Task: View why LinkedIn.
Action: Mouse moved to (626, 79)
Screenshot: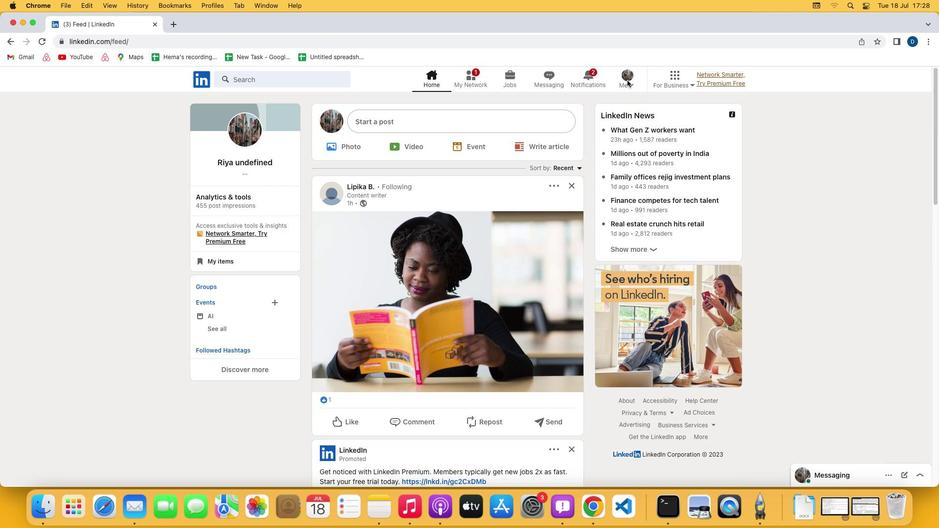 
Action: Mouse pressed left at (626, 79)
Screenshot: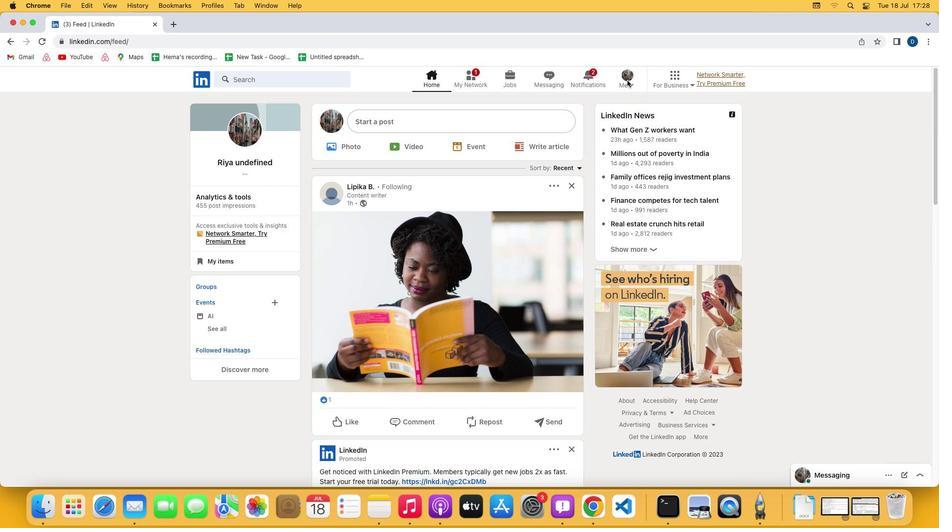 
Action: Mouse moved to (630, 82)
Screenshot: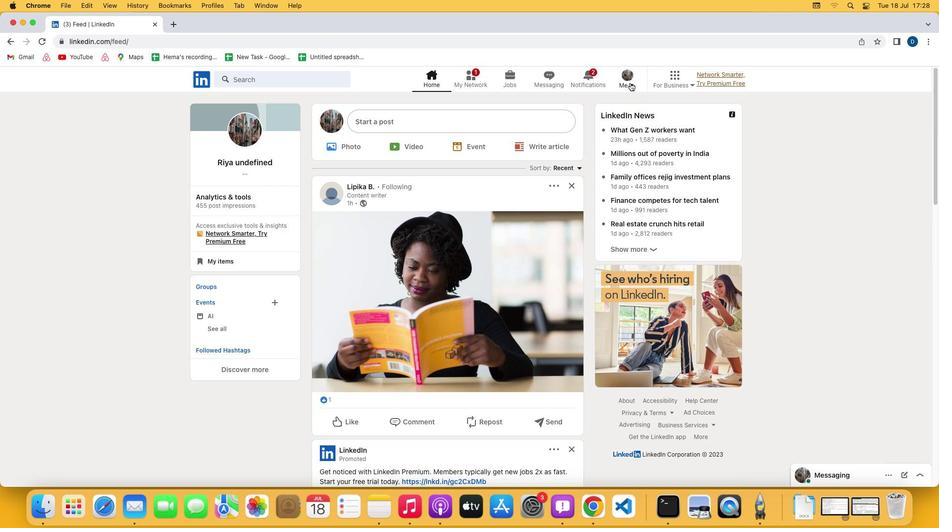 
Action: Mouse pressed left at (630, 82)
Screenshot: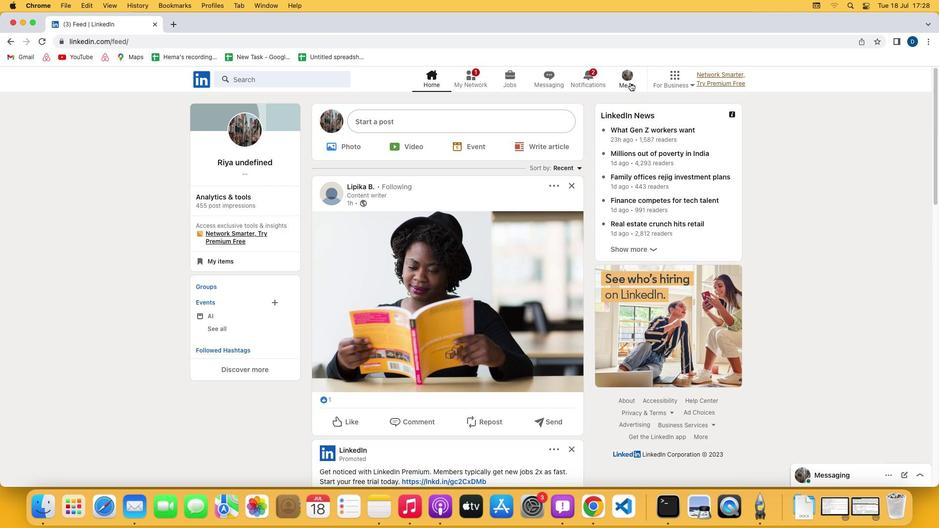 
Action: Mouse moved to (614, 133)
Screenshot: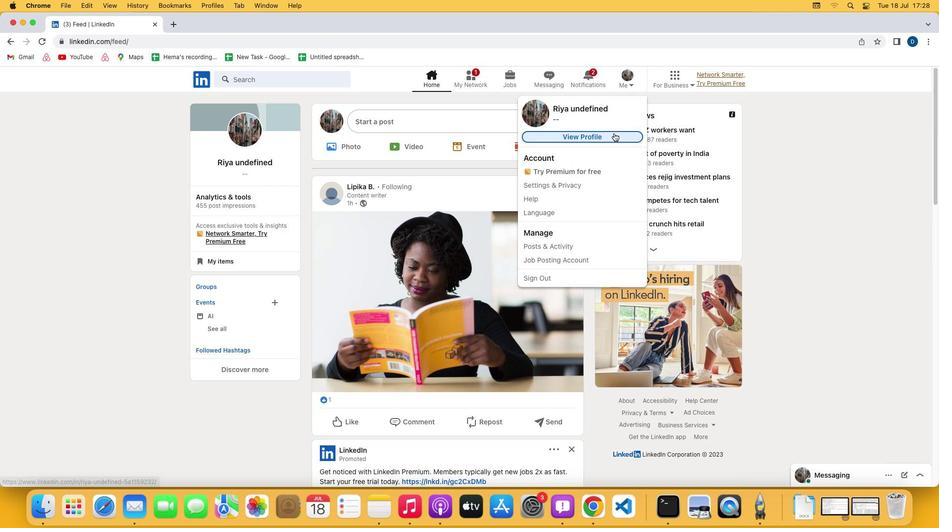 
Action: Mouse pressed left at (614, 133)
Screenshot: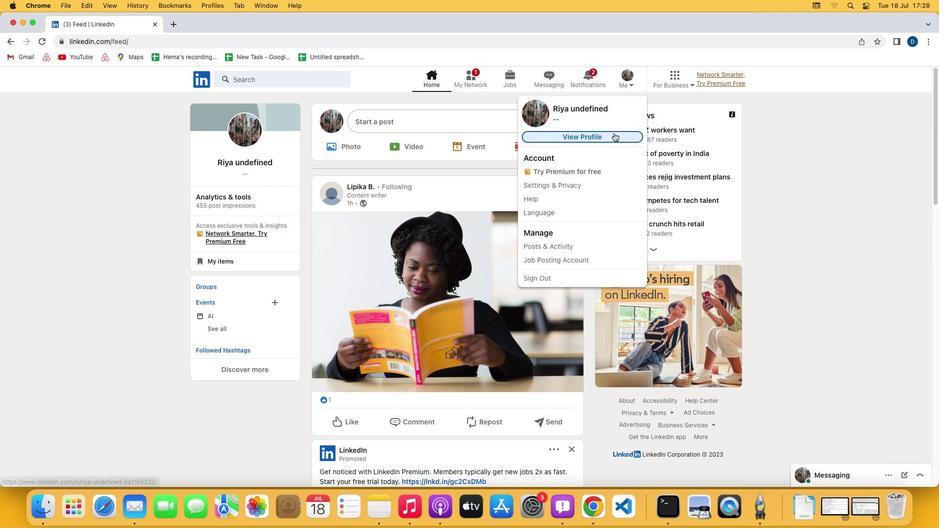 
Action: Mouse moved to (516, 283)
Screenshot: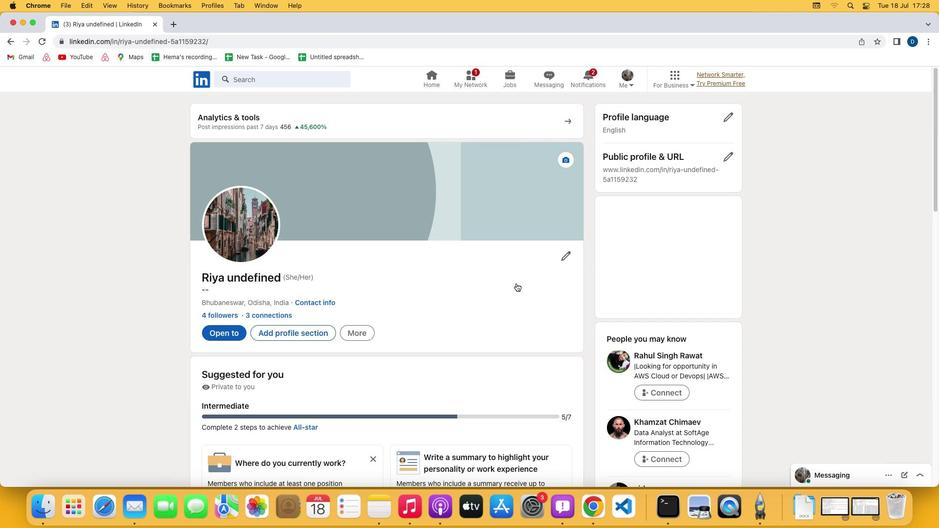 
Action: Mouse scrolled (516, 283) with delta (0, 0)
Screenshot: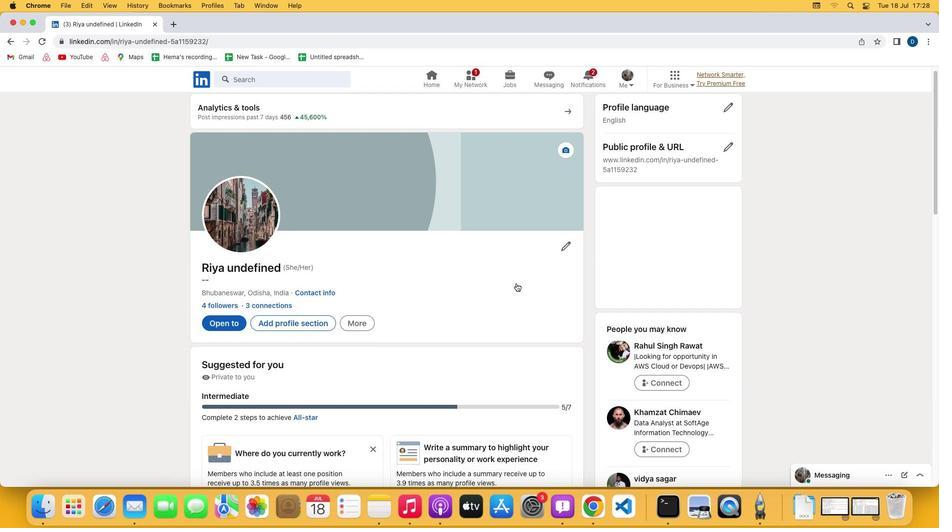 
Action: Mouse scrolled (516, 283) with delta (0, 0)
Screenshot: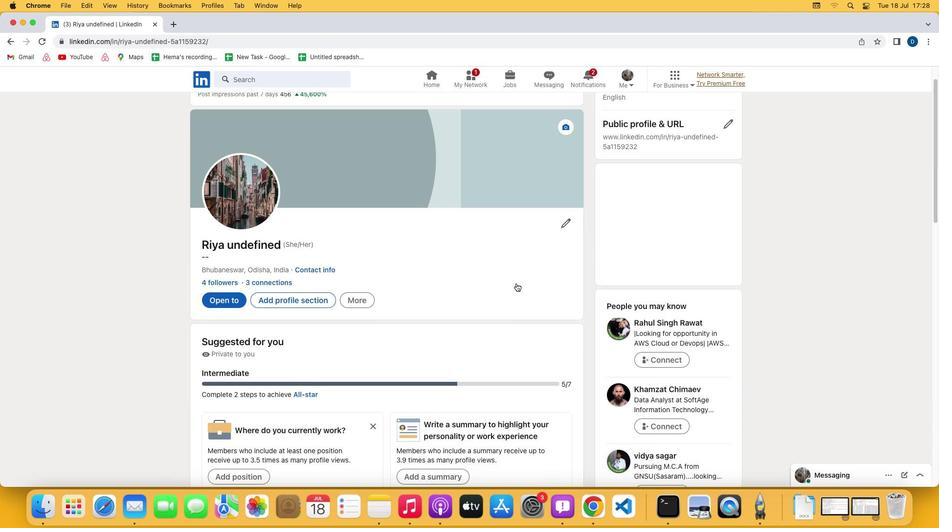 
Action: Mouse scrolled (516, 283) with delta (0, -1)
Screenshot: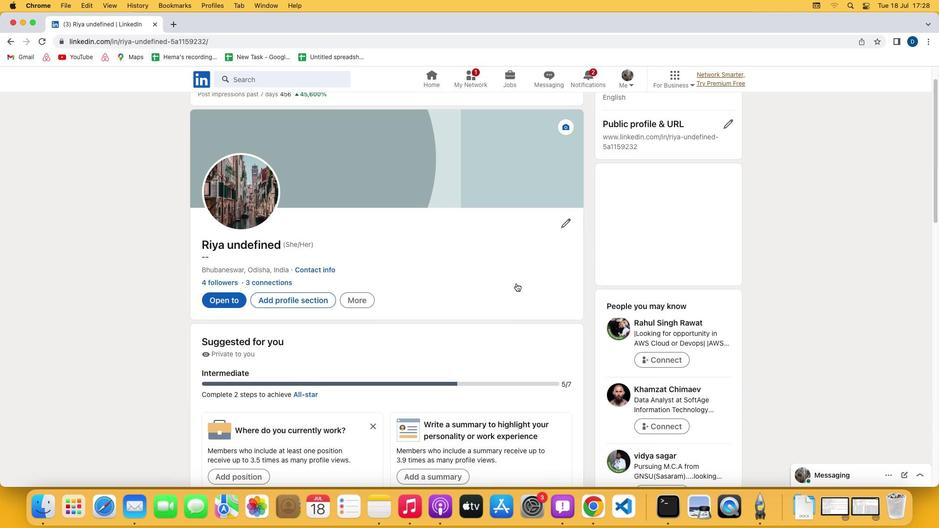 
Action: Mouse scrolled (516, 283) with delta (0, -1)
Screenshot: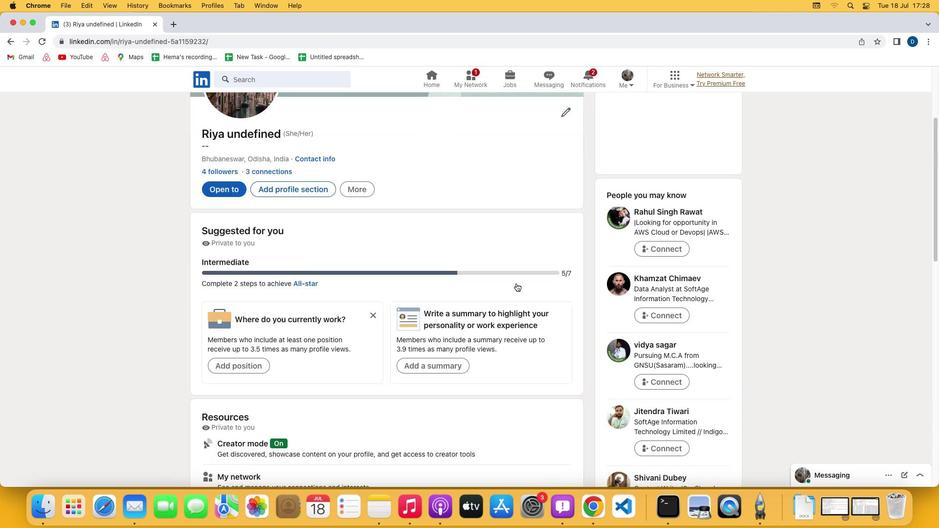 
Action: Mouse scrolled (516, 283) with delta (0, -2)
Screenshot: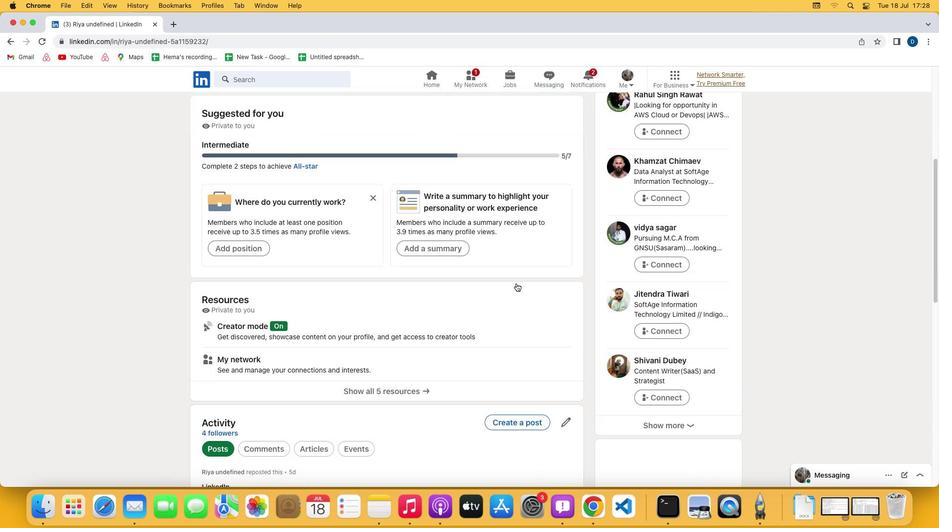 
Action: Mouse scrolled (516, 283) with delta (0, 0)
Screenshot: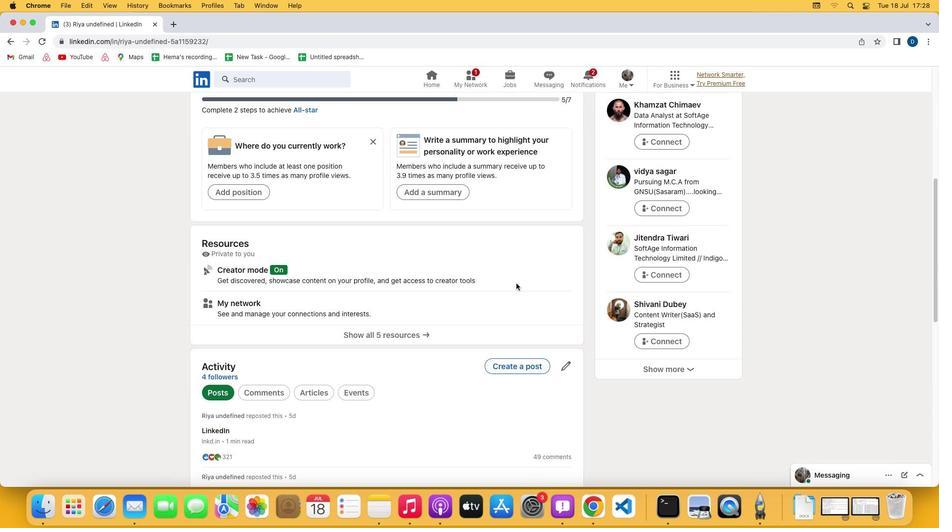 
Action: Mouse scrolled (516, 283) with delta (0, 0)
Screenshot: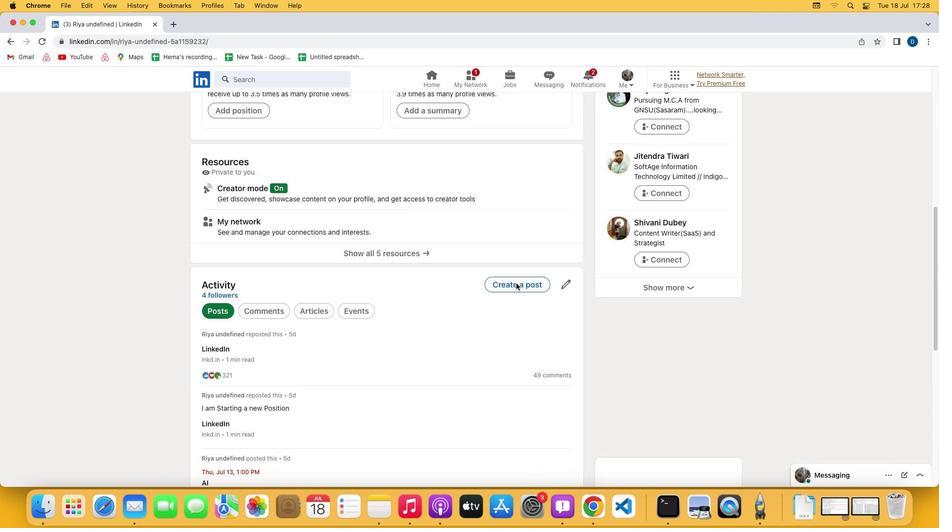 
Action: Mouse scrolled (516, 283) with delta (0, -1)
Screenshot: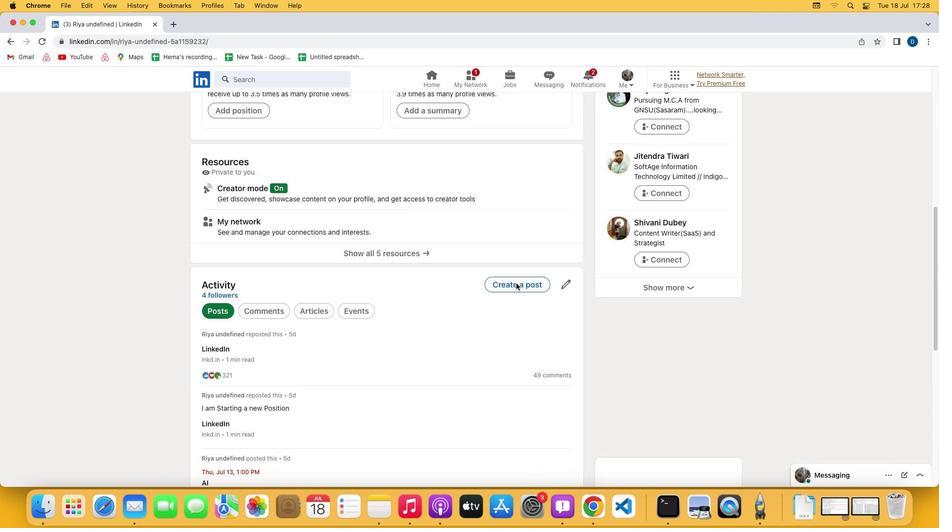 
Action: Mouse scrolled (516, 283) with delta (0, -2)
Screenshot: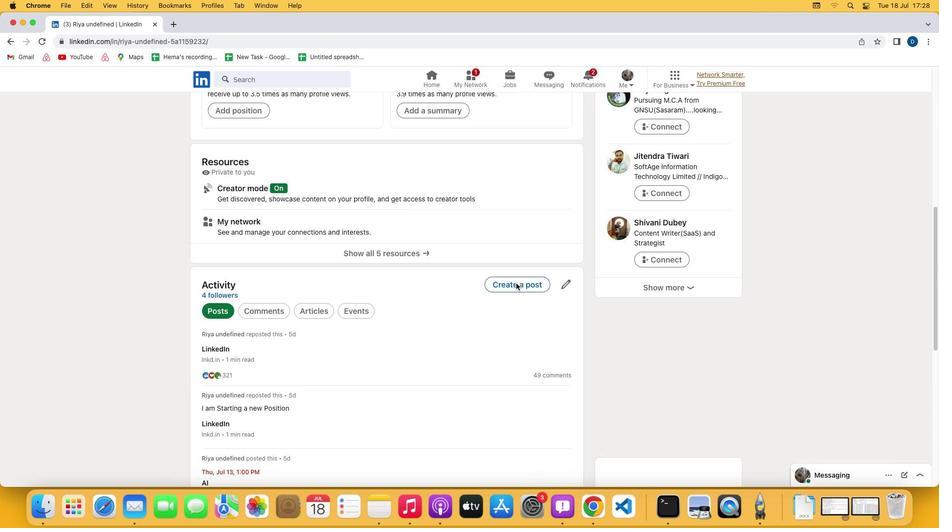 
Action: Mouse scrolled (516, 283) with delta (0, -2)
Screenshot: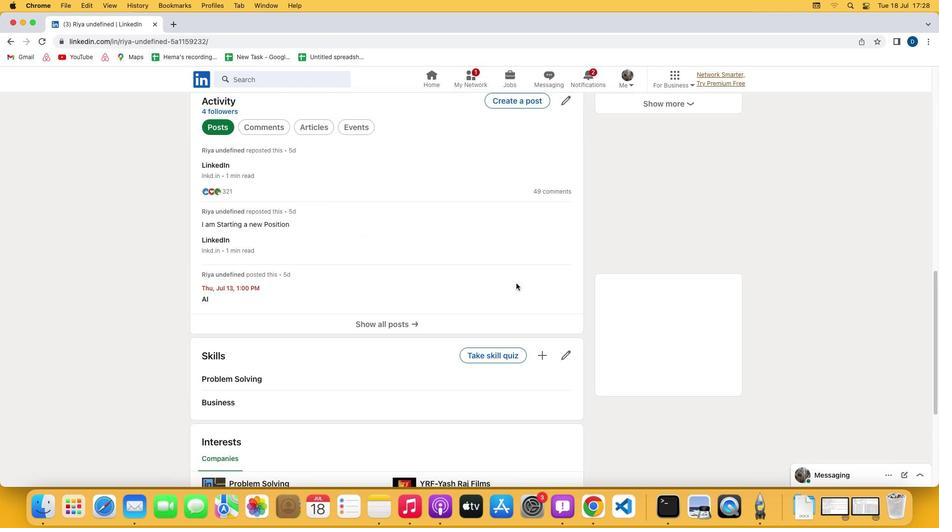
Action: Mouse scrolled (516, 283) with delta (0, 0)
Screenshot: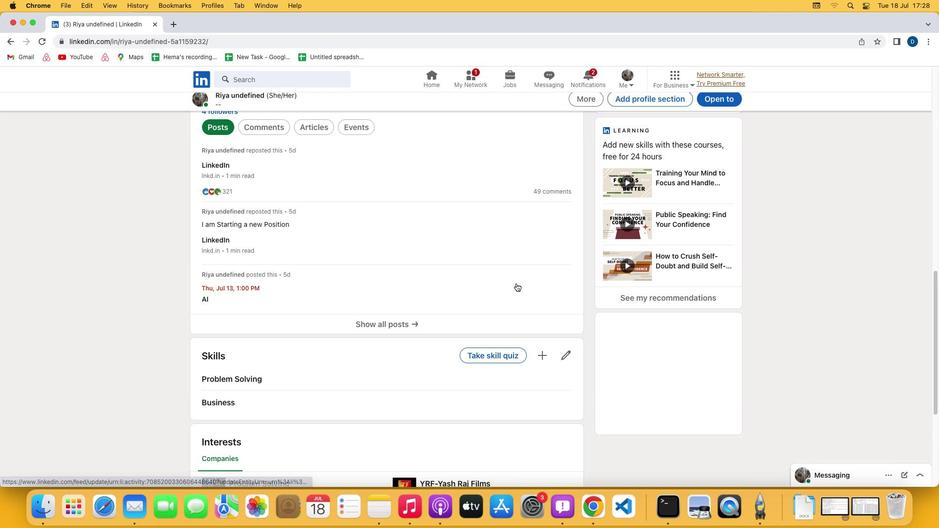 
Action: Mouse scrolled (516, 283) with delta (0, 0)
Screenshot: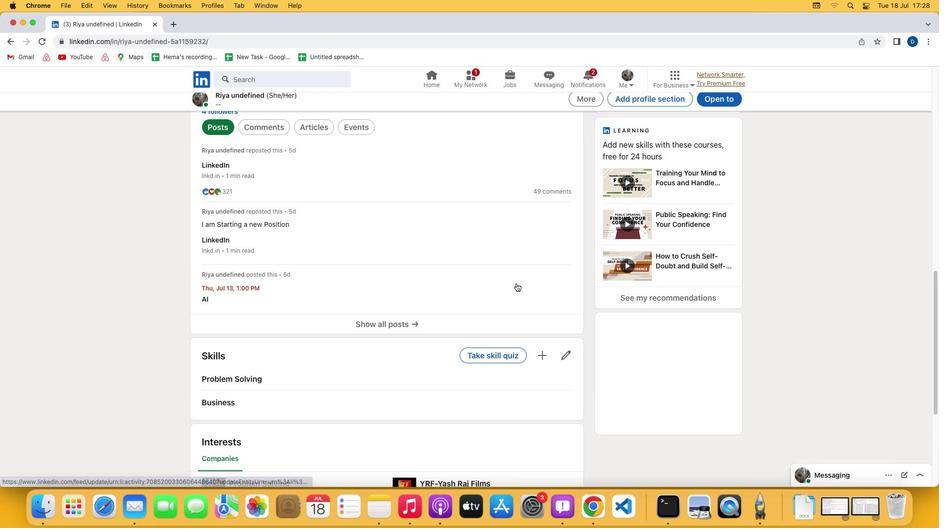 
Action: Mouse scrolled (516, 283) with delta (0, -1)
Screenshot: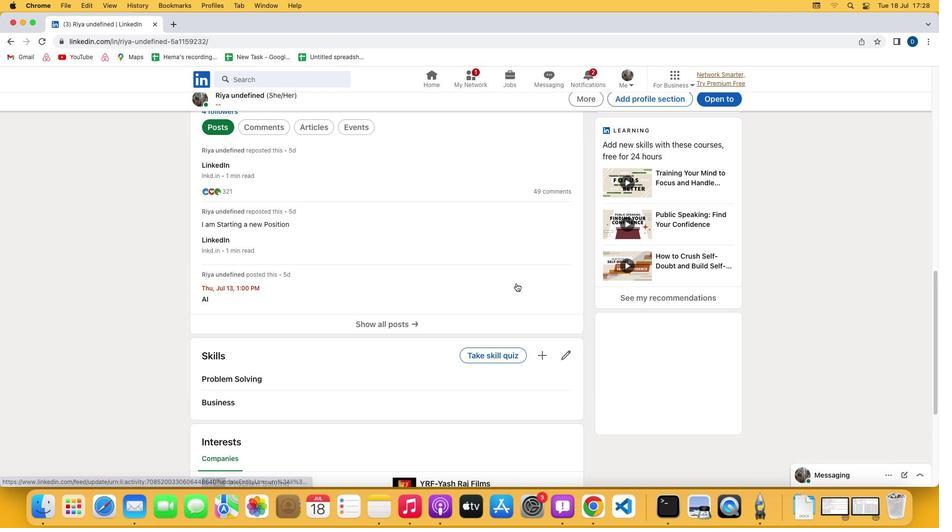 
Action: Mouse scrolled (516, 283) with delta (0, -2)
Screenshot: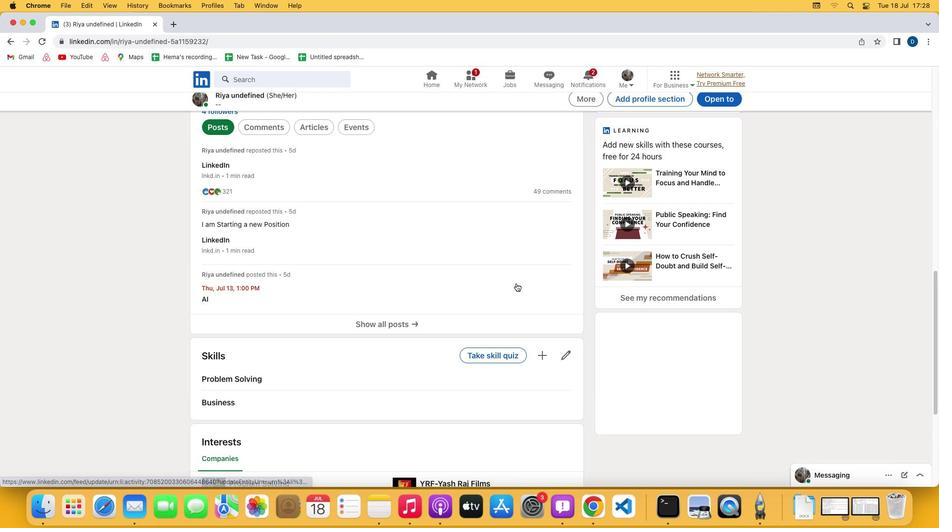 
Action: Mouse scrolled (516, 283) with delta (0, -2)
Screenshot: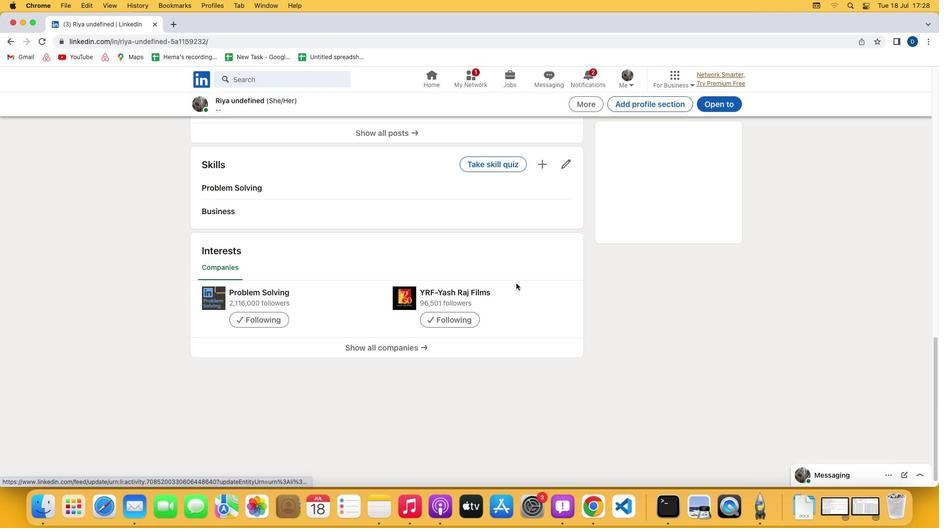 
Action: Mouse scrolled (516, 283) with delta (0, -2)
Screenshot: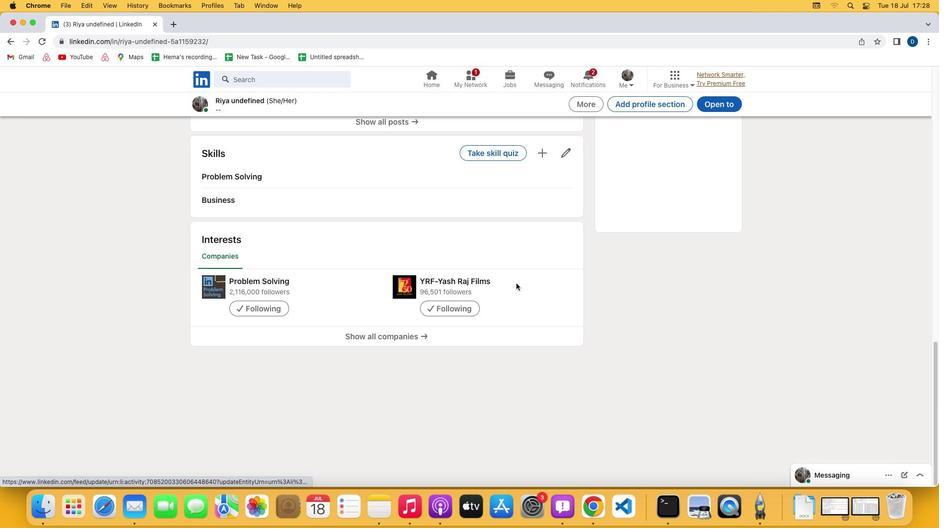 
Action: Mouse scrolled (516, 283) with delta (0, 0)
Screenshot: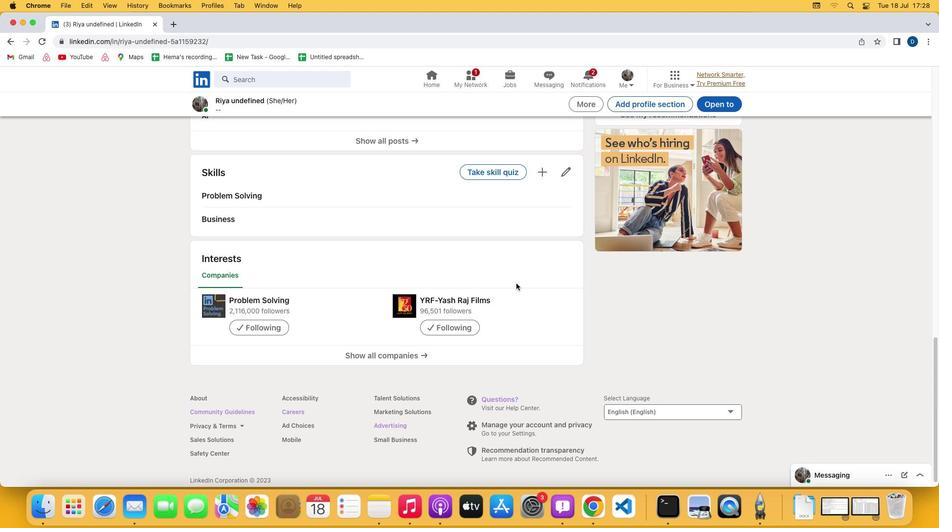 
Action: Mouse scrolled (516, 283) with delta (0, 0)
Screenshot: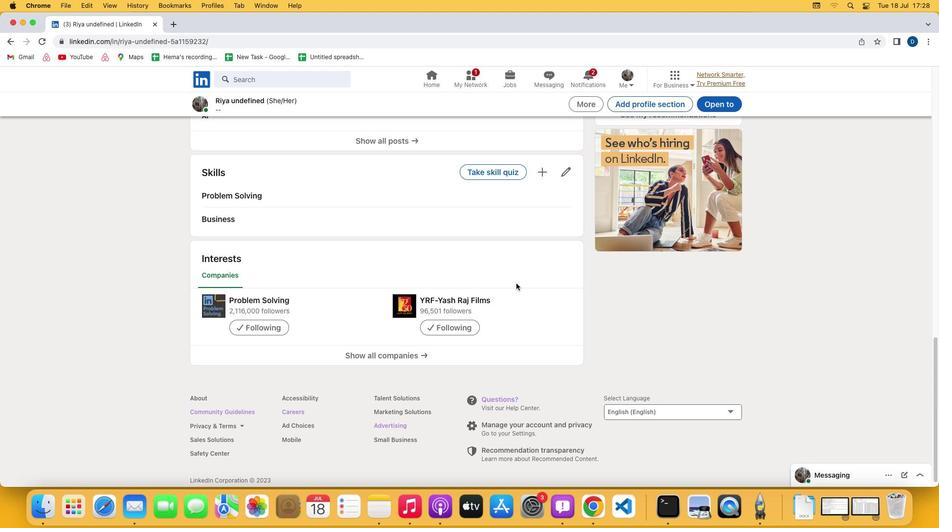 
Action: Mouse scrolled (516, 283) with delta (0, 0)
Screenshot: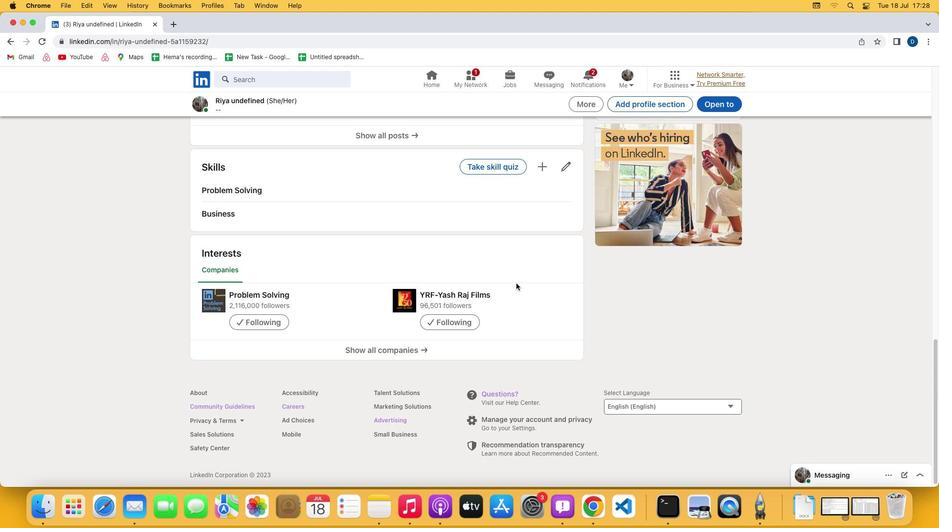 
Action: Mouse moved to (398, 414)
Screenshot: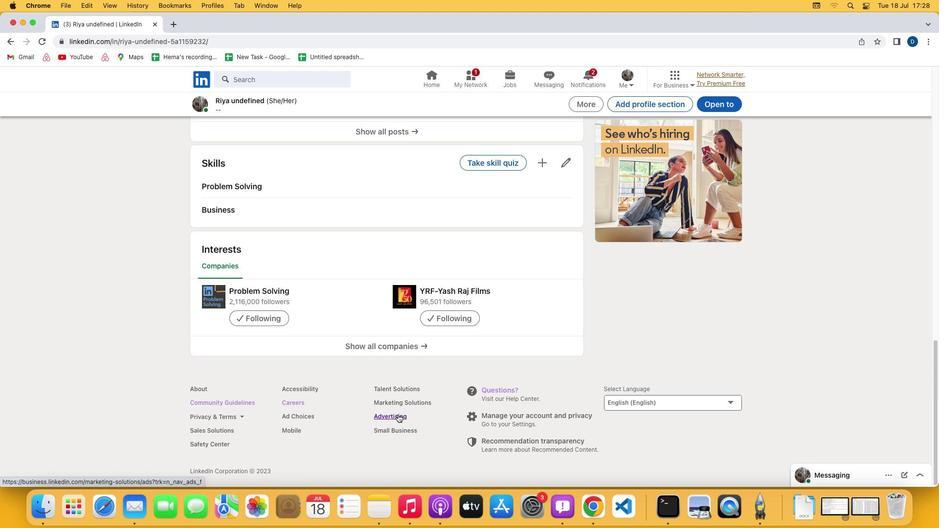 
Action: Mouse pressed left at (398, 414)
Screenshot: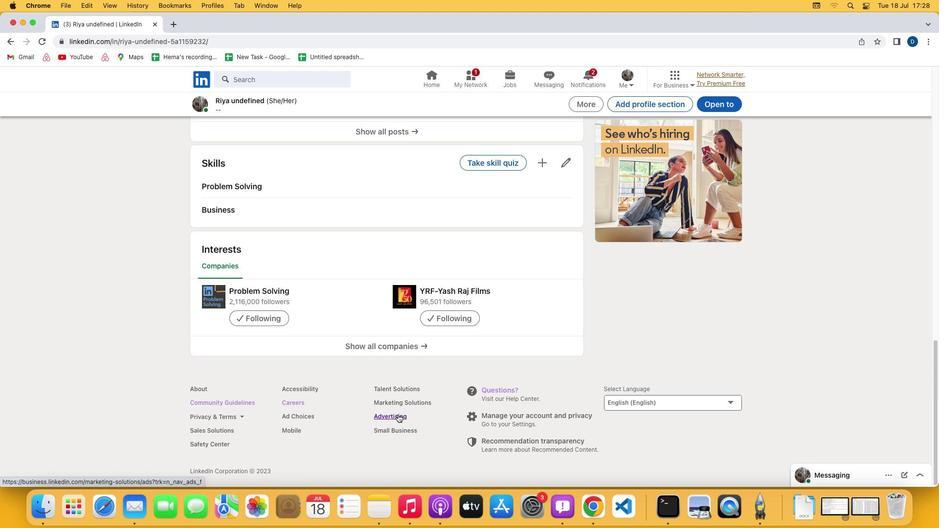 
Action: Mouse moved to (424, 98)
Screenshot: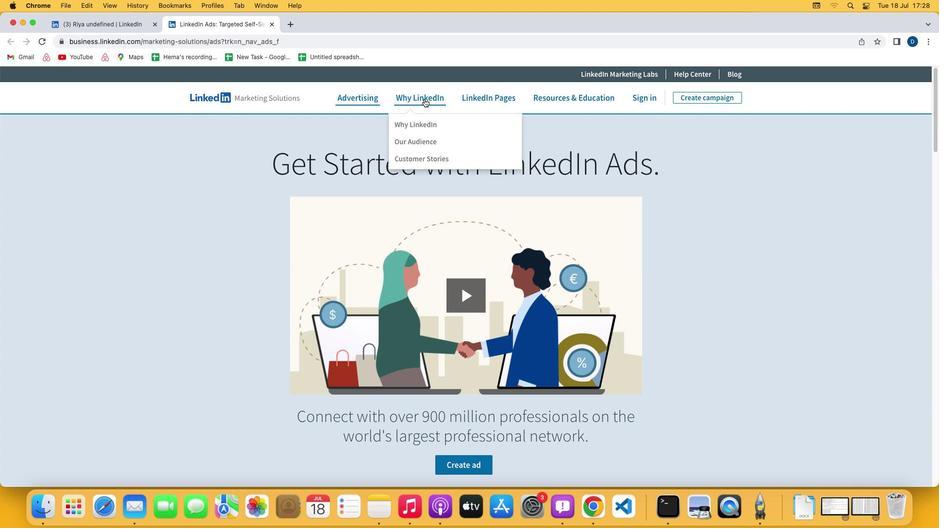 
Action: Mouse pressed left at (424, 98)
Screenshot: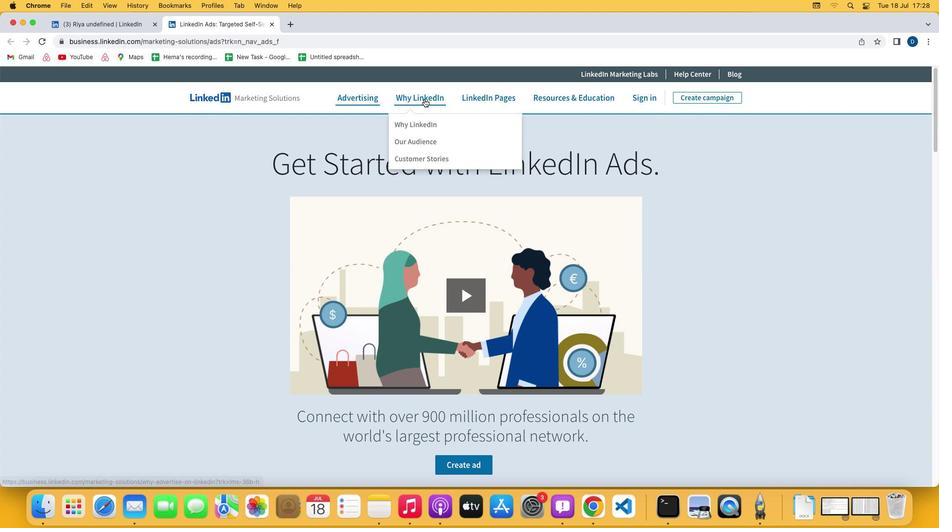 
Action: Mouse moved to (425, 98)
Screenshot: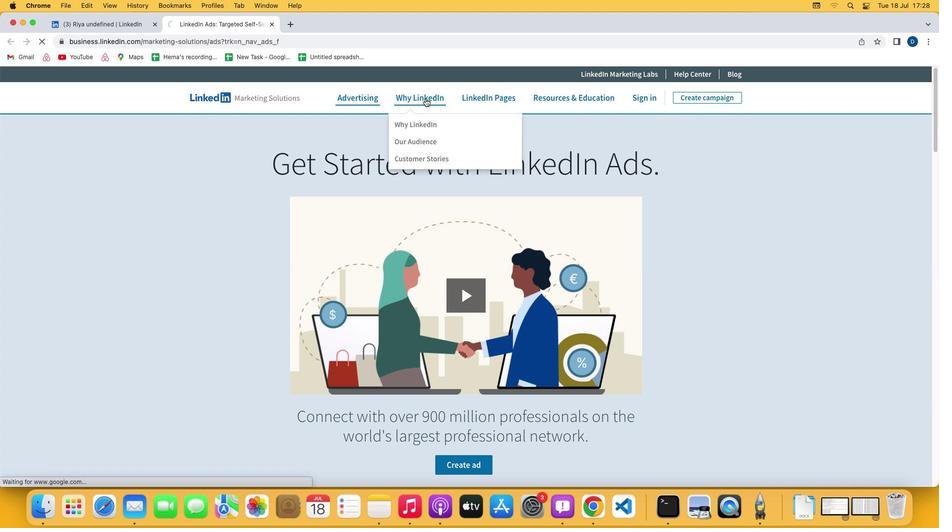 
Action: Mouse pressed left at (425, 98)
Screenshot: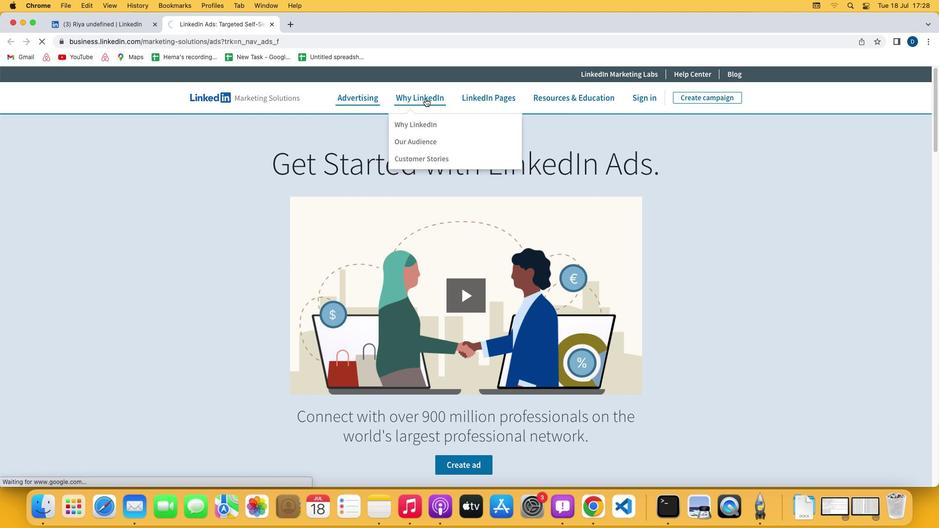 
Action: Mouse moved to (449, 353)
Screenshot: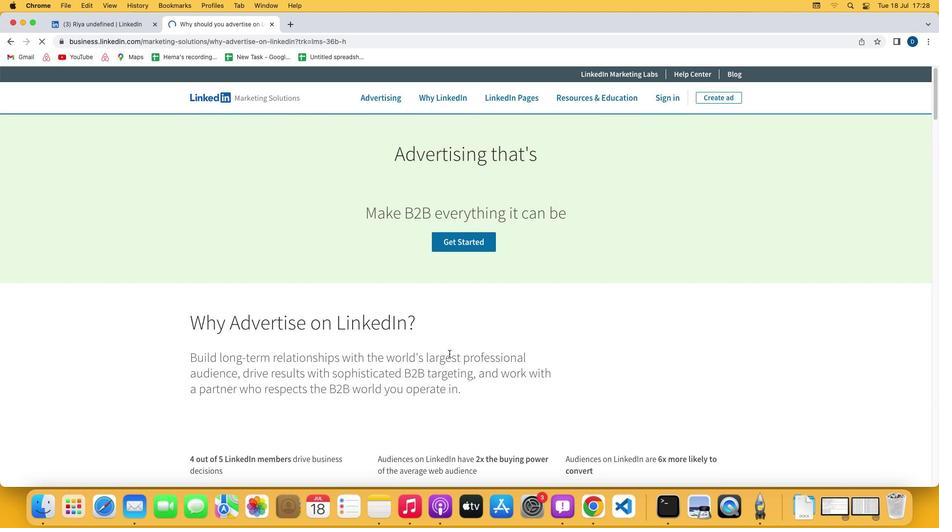 
Action: Mouse scrolled (449, 353) with delta (0, 0)
Screenshot: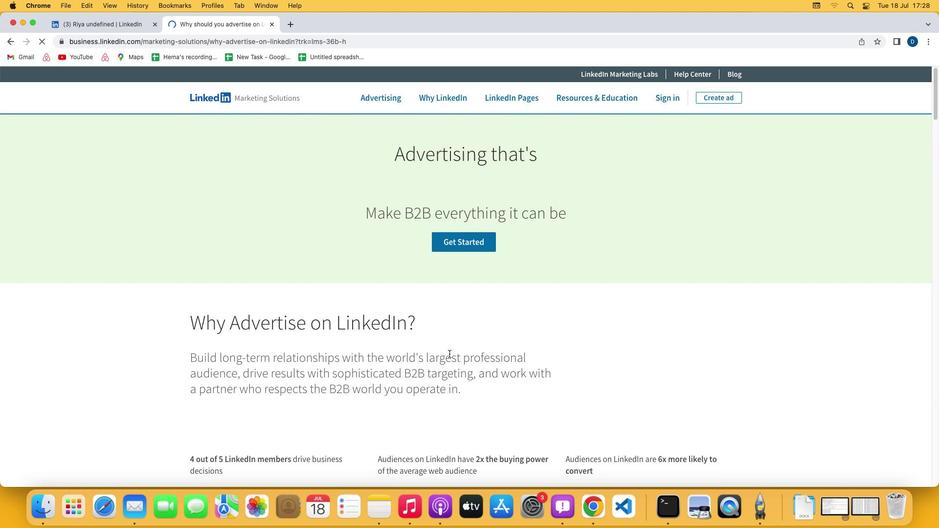 
Action: Mouse scrolled (449, 353) with delta (0, 0)
Screenshot: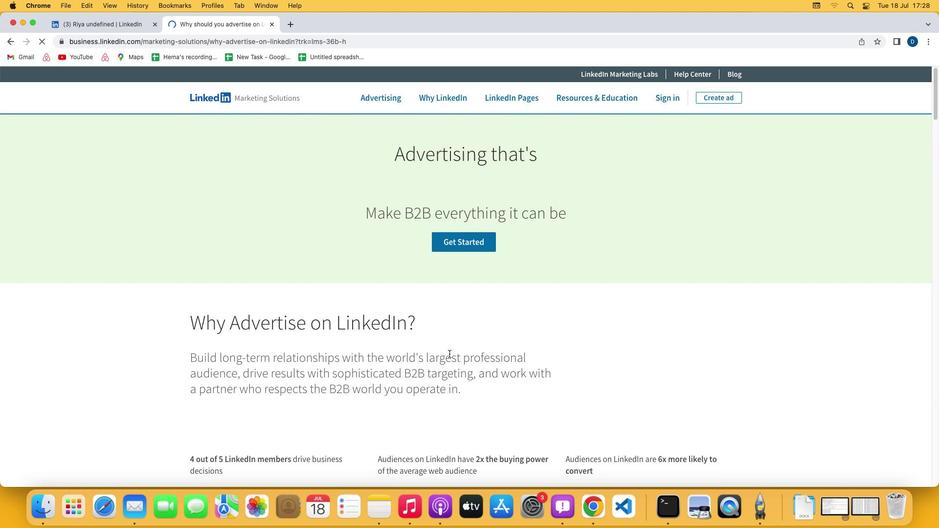 
Action: Mouse scrolled (449, 353) with delta (0, 0)
Screenshot: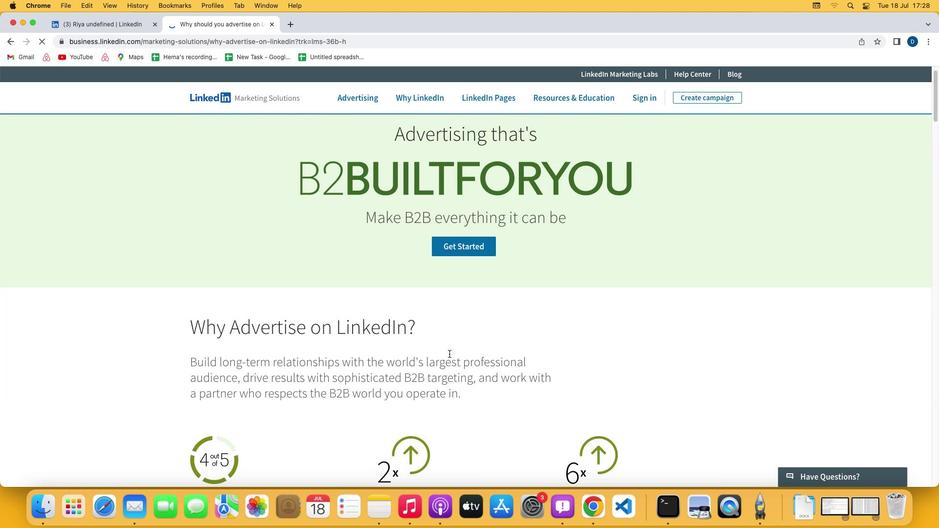 
Action: Mouse scrolled (449, 353) with delta (0, -1)
Screenshot: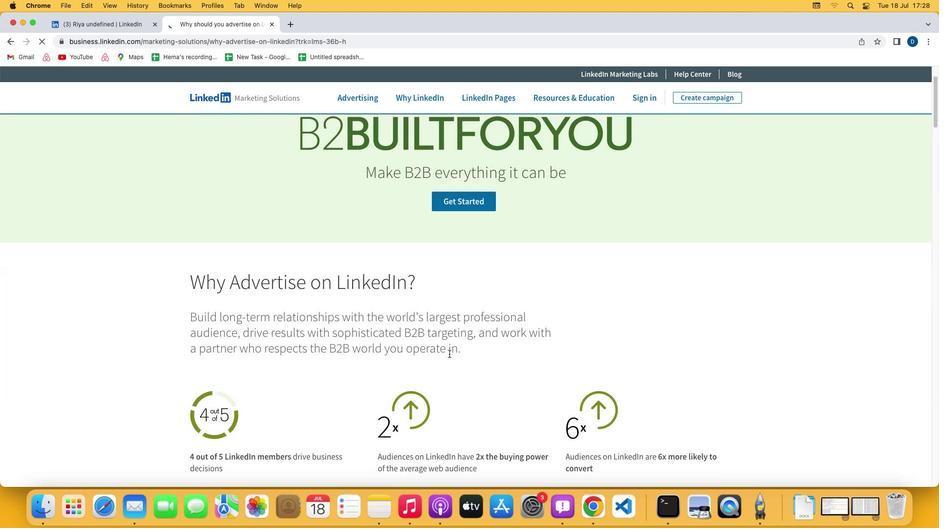 
Action: Mouse moved to (449, 356)
Screenshot: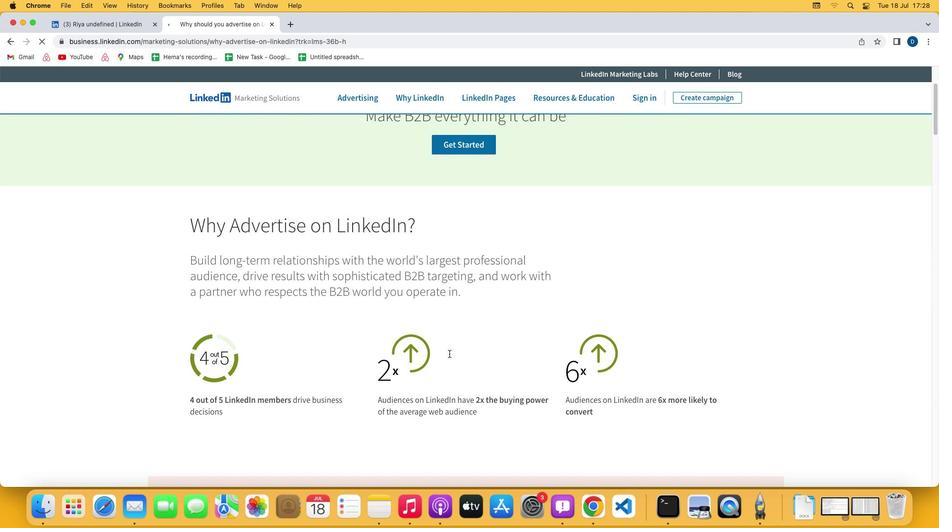 
Action: Mouse scrolled (449, 356) with delta (0, 0)
Screenshot: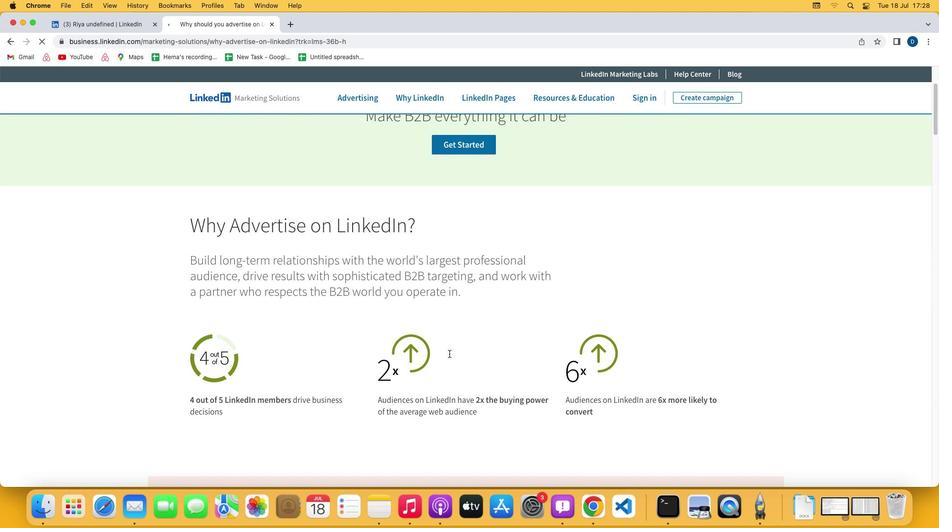 
Action: Mouse moved to (449, 357)
Screenshot: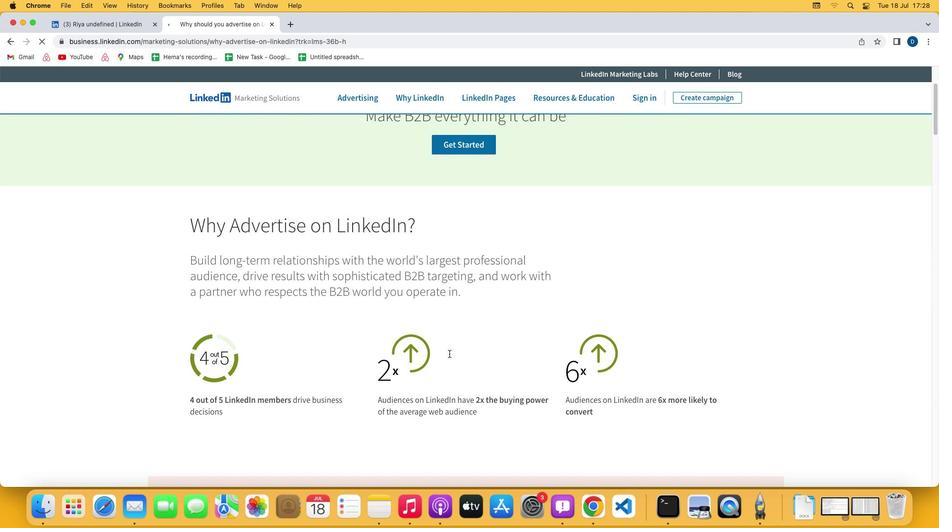
Action: Mouse scrolled (449, 357) with delta (0, 0)
Screenshot: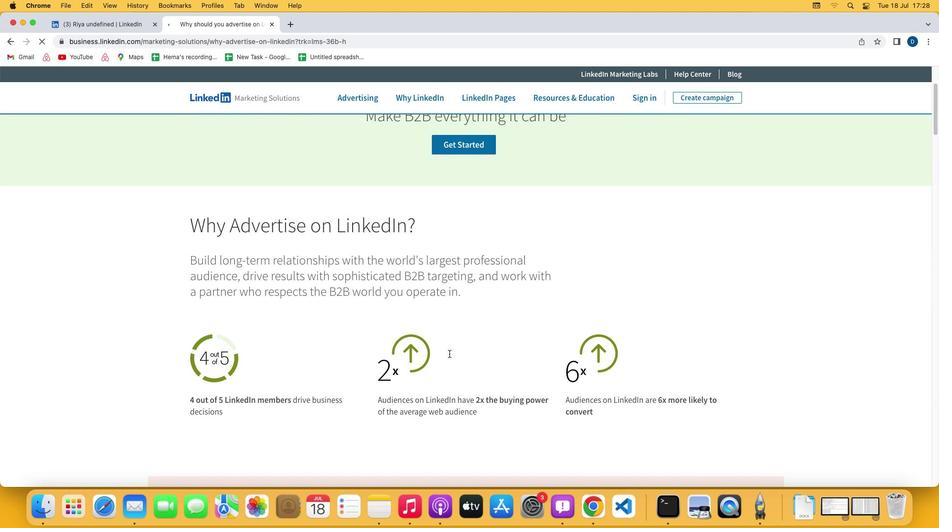
Action: Mouse scrolled (449, 357) with delta (0, 1)
Screenshot: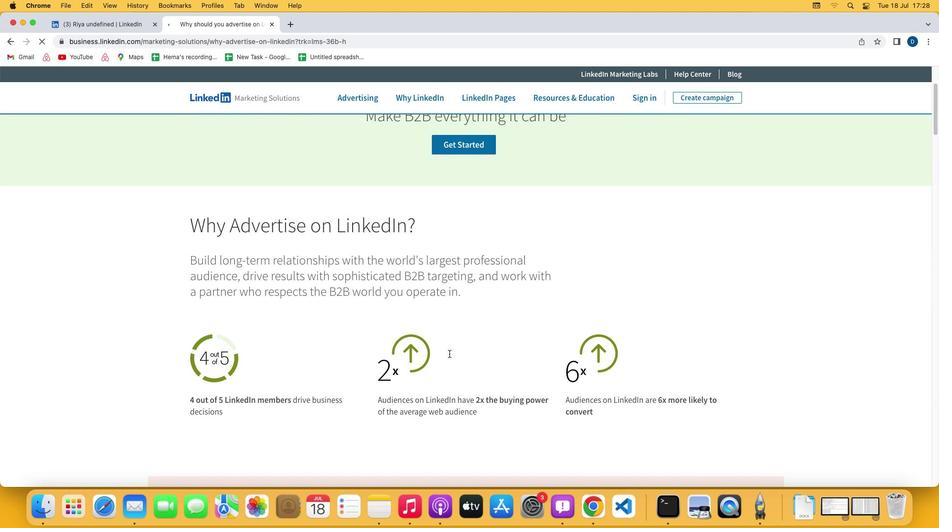 
Action: Mouse scrolled (449, 357) with delta (0, 1)
Screenshot: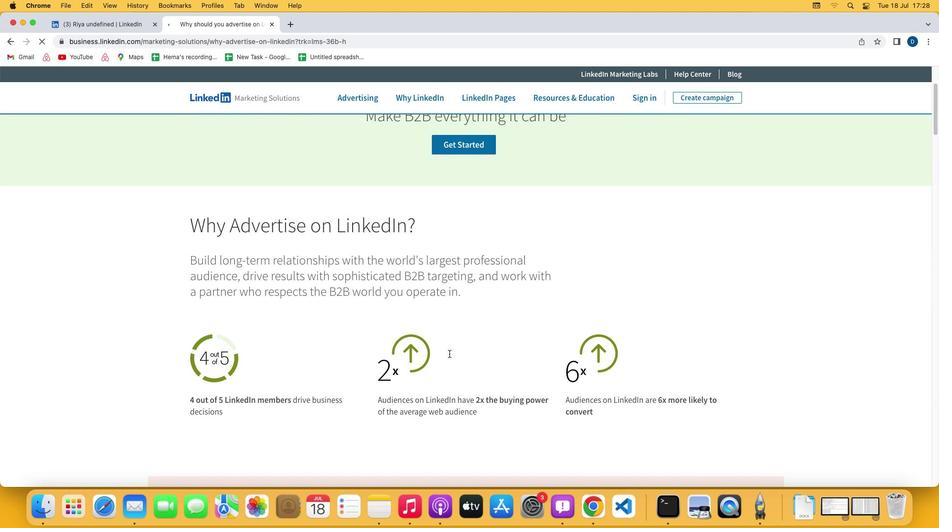 
